 Task: Select Audition Software.
Action: Mouse moved to (401, 103)
Screenshot: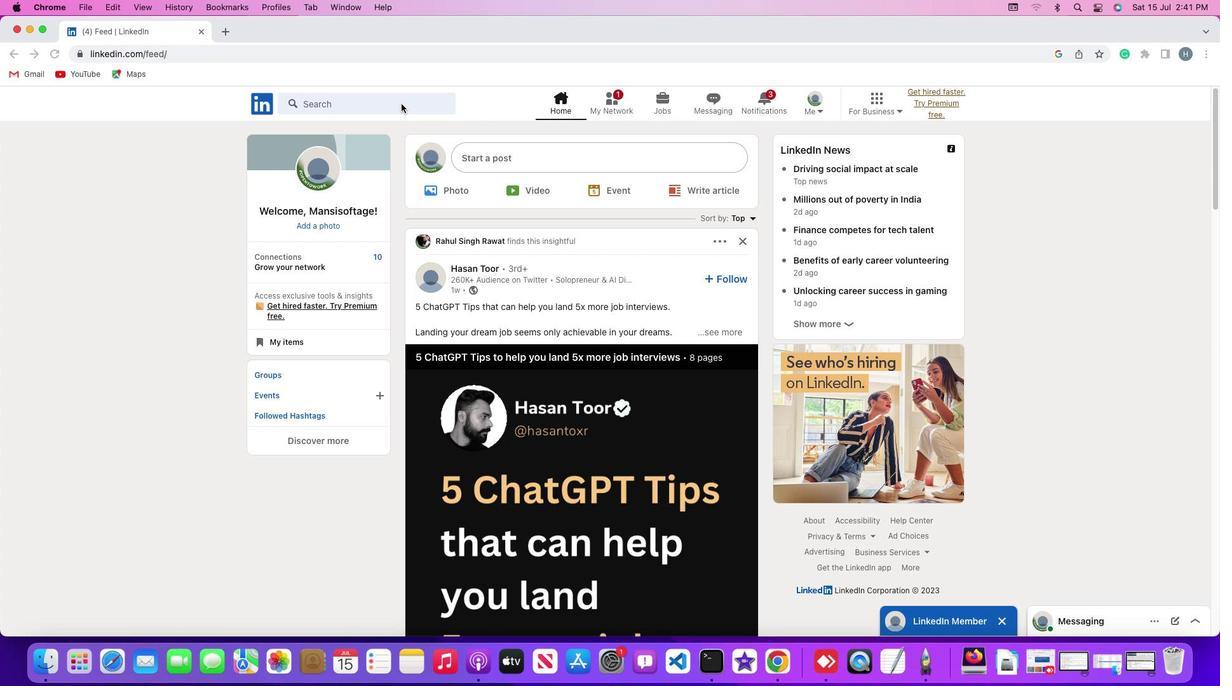 
Action: Mouse pressed left at (401, 103)
Screenshot: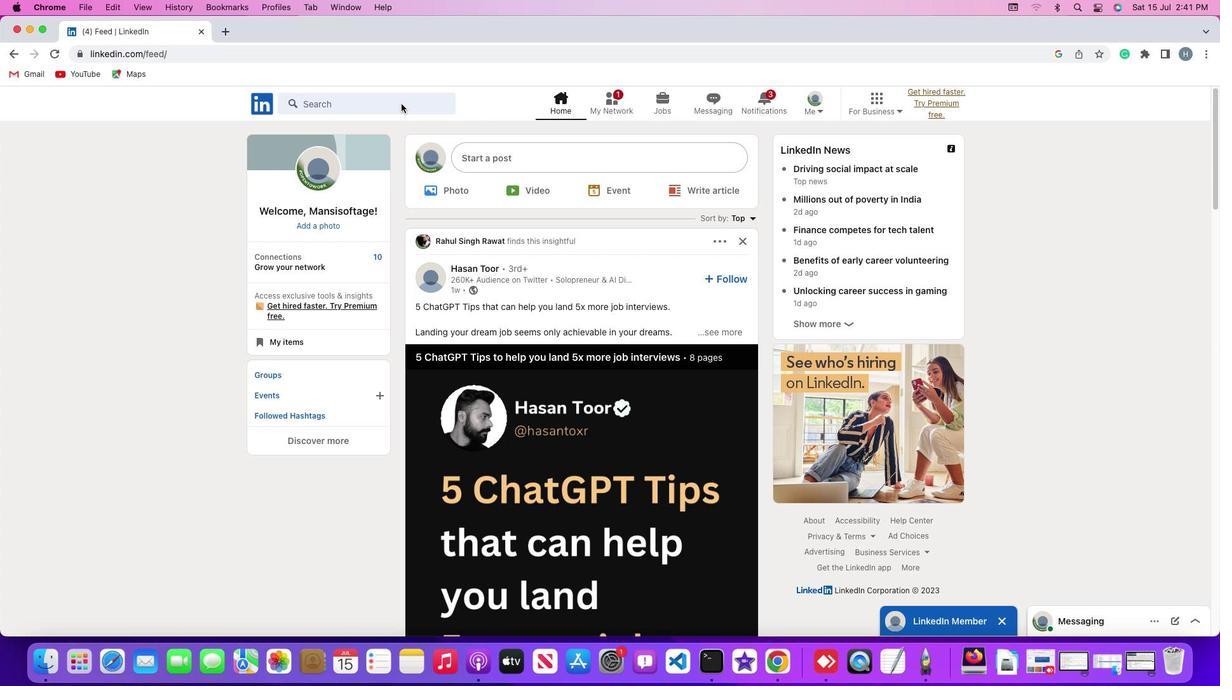 
Action: Mouse pressed left at (401, 103)
Screenshot: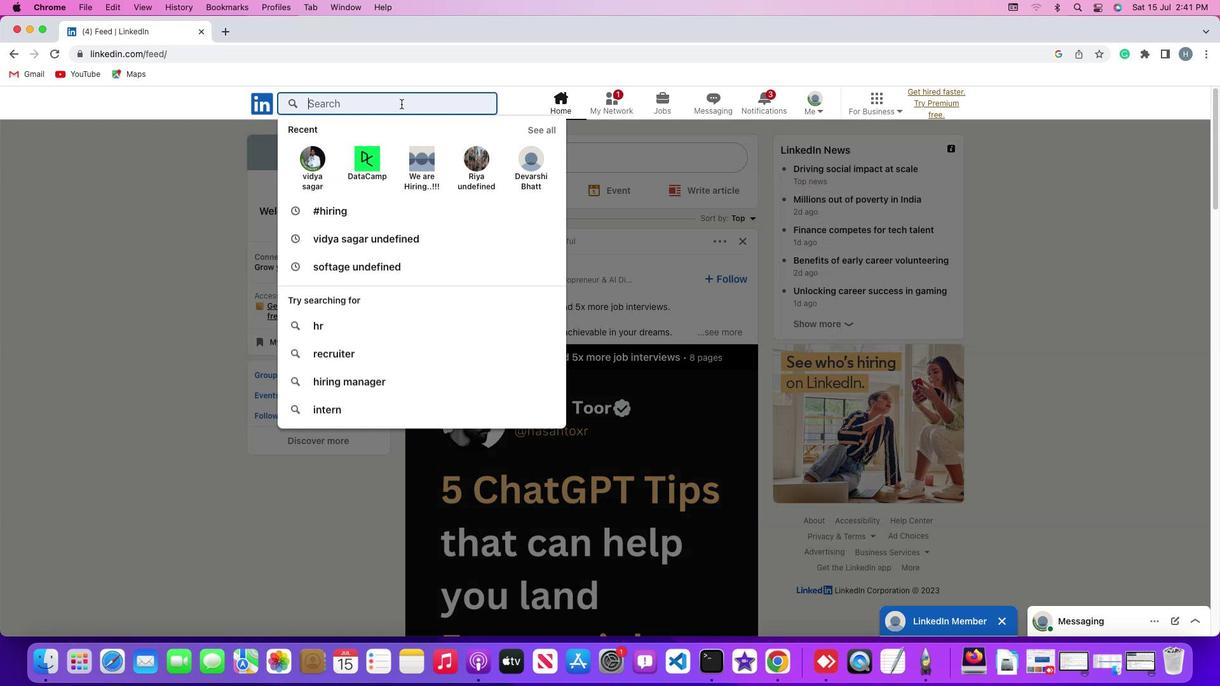 
Action: Mouse moved to (401, 103)
Screenshot: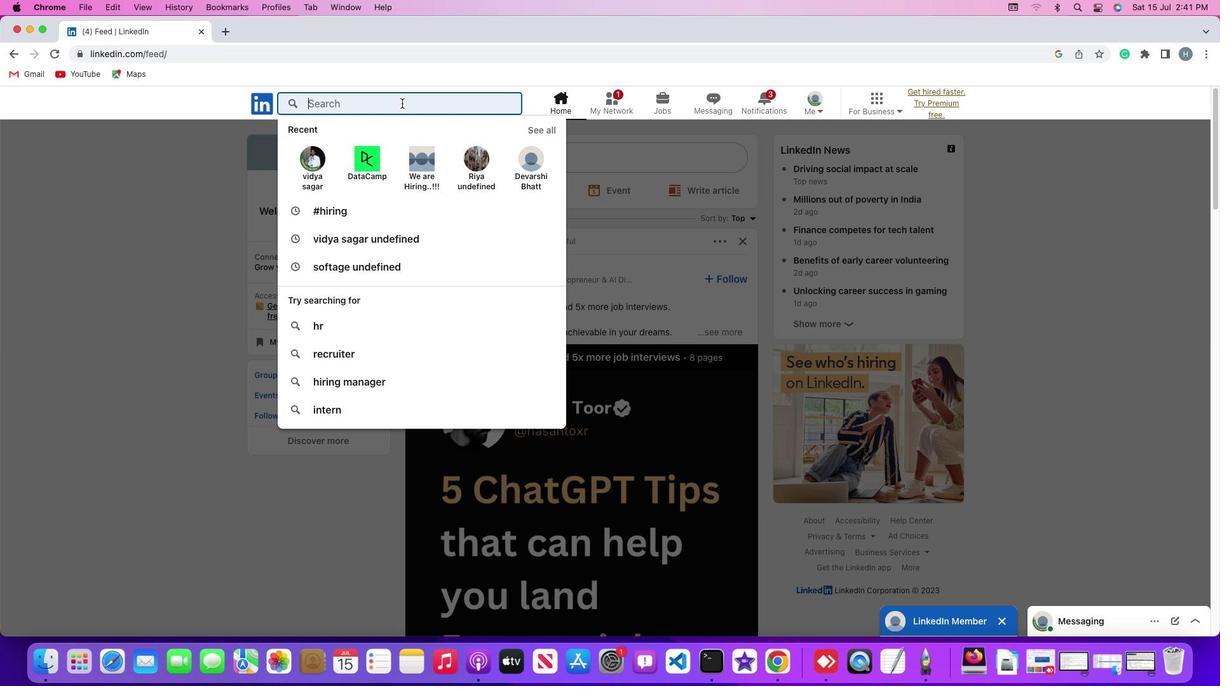 
Action: Key pressed Key.shift'#''h''i''r''i''n''g'Key.enter
Screenshot: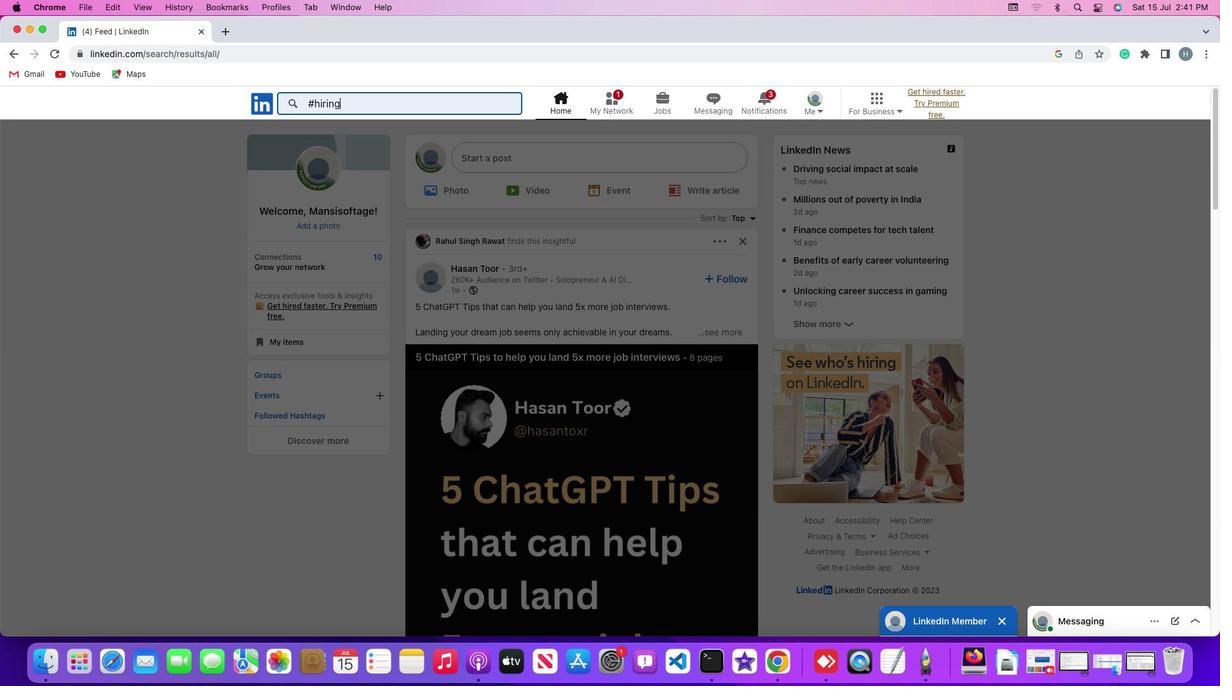 
Action: Mouse moved to (681, 136)
Screenshot: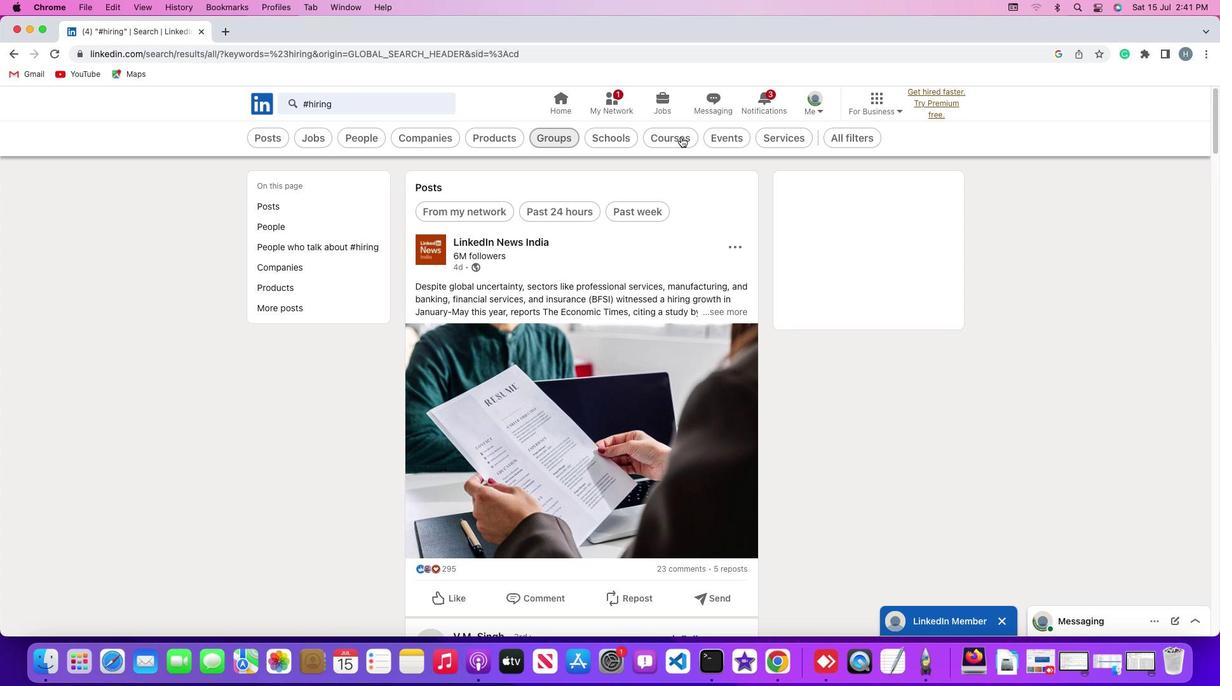 
Action: Mouse pressed left at (681, 136)
Screenshot: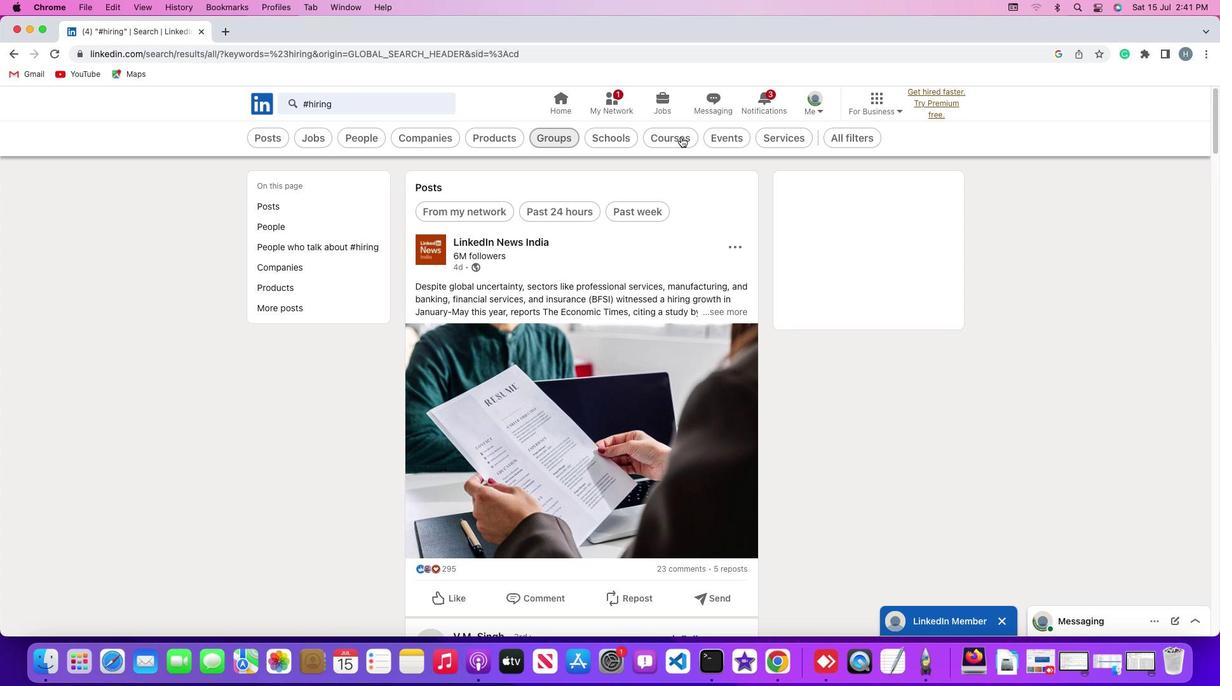 
Action: Mouse moved to (546, 137)
Screenshot: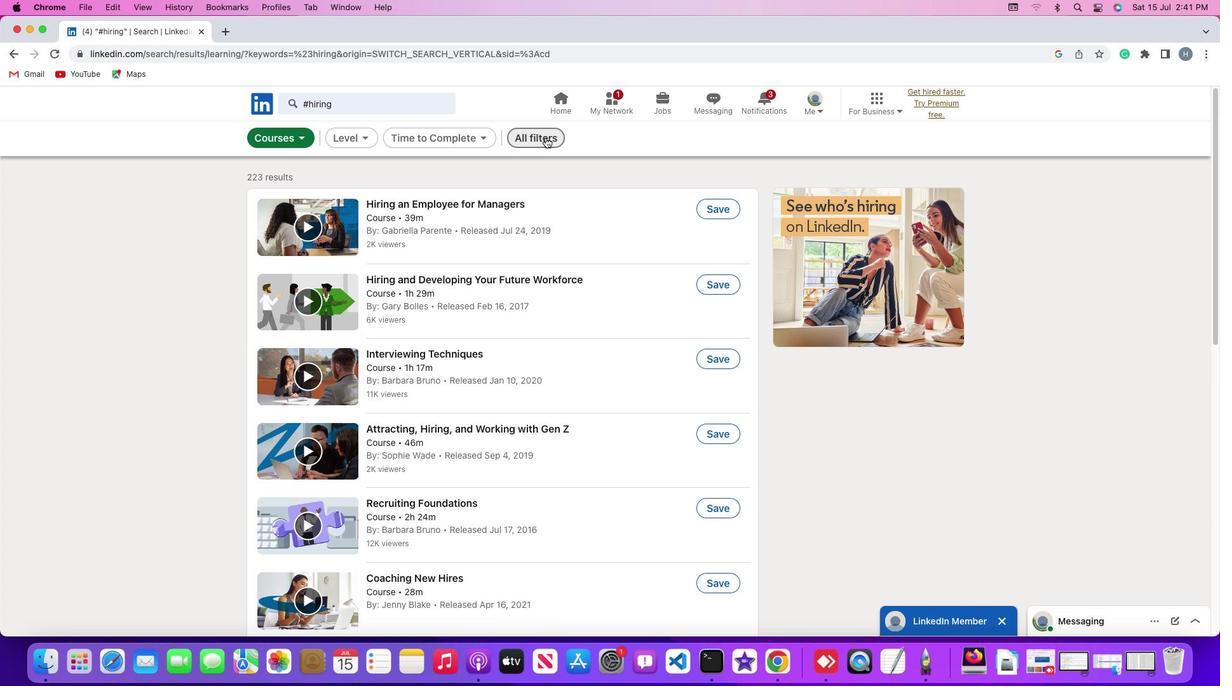 
Action: Mouse pressed left at (546, 137)
Screenshot: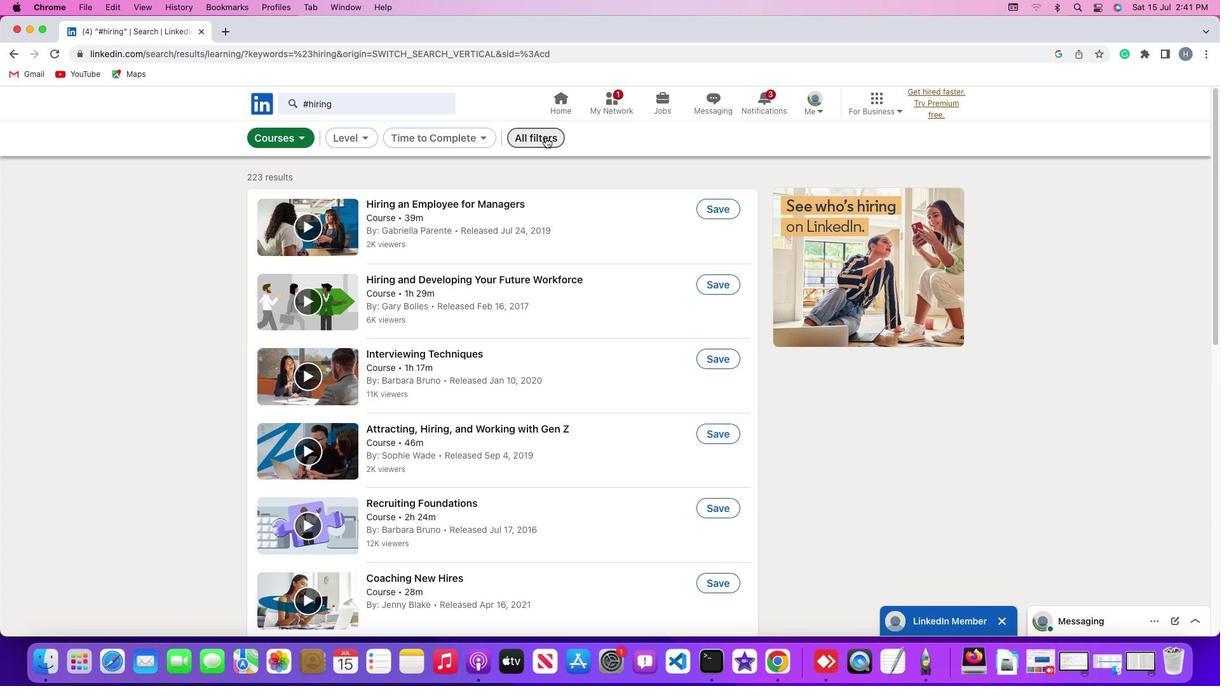 
Action: Mouse moved to (1016, 486)
Screenshot: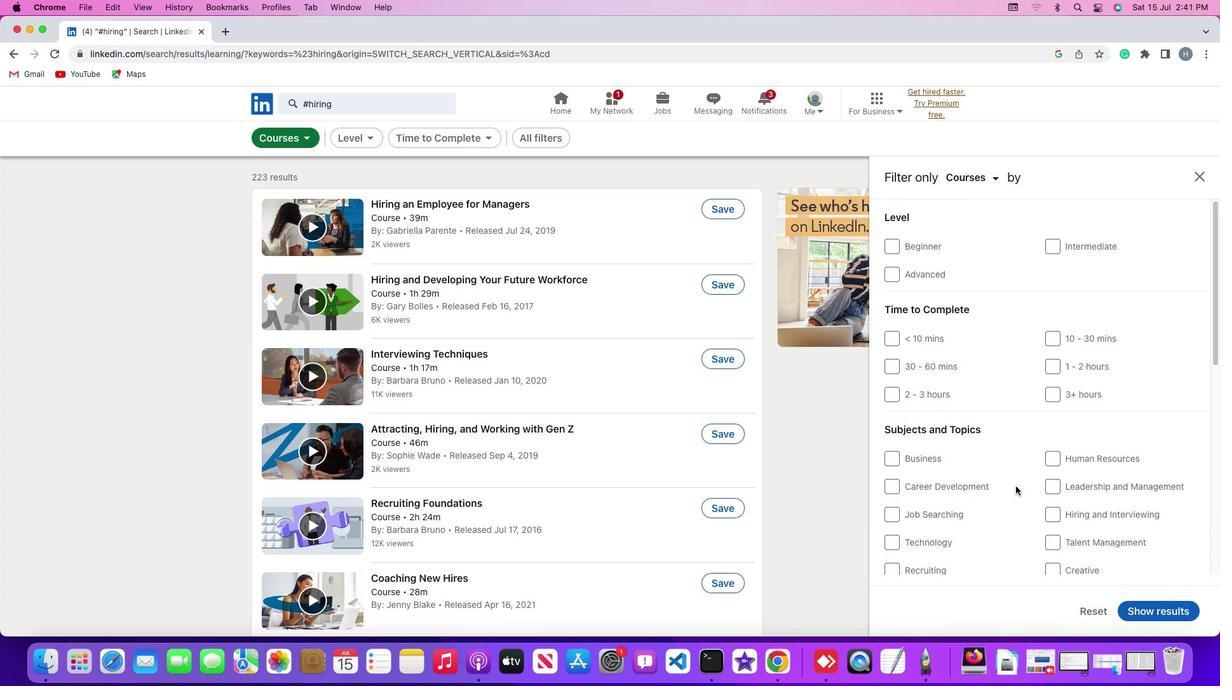 
Action: Mouse scrolled (1016, 486) with delta (0, 0)
Screenshot: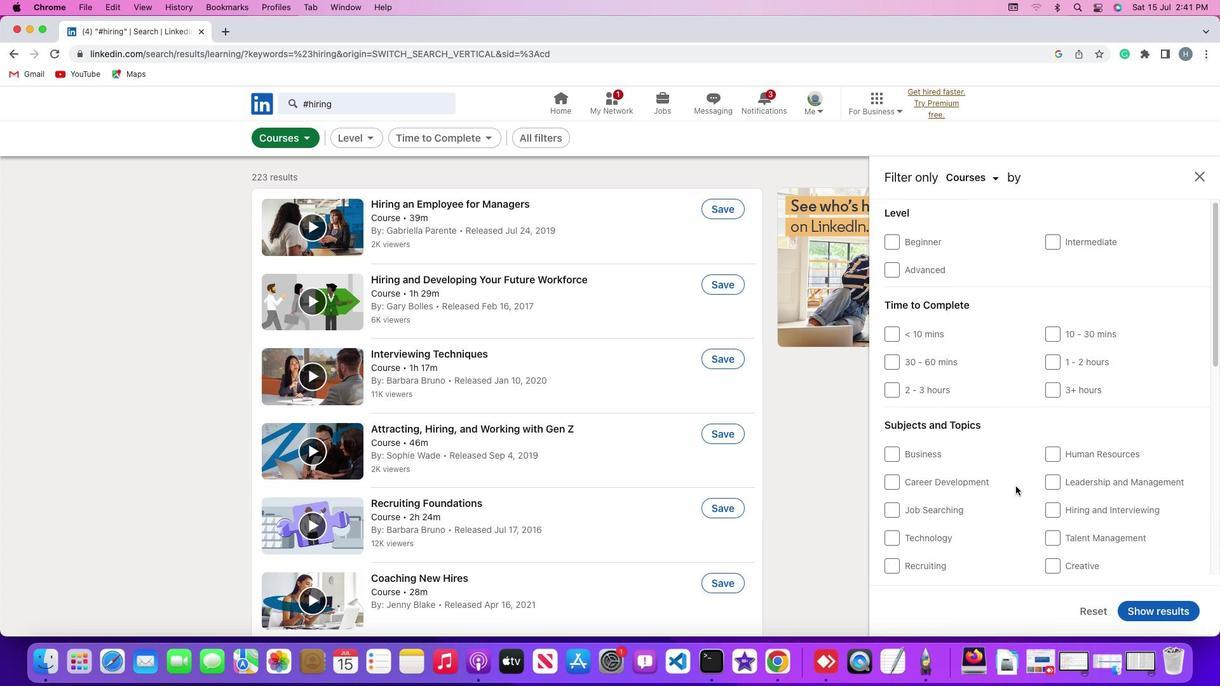 
Action: Mouse scrolled (1016, 486) with delta (0, 0)
Screenshot: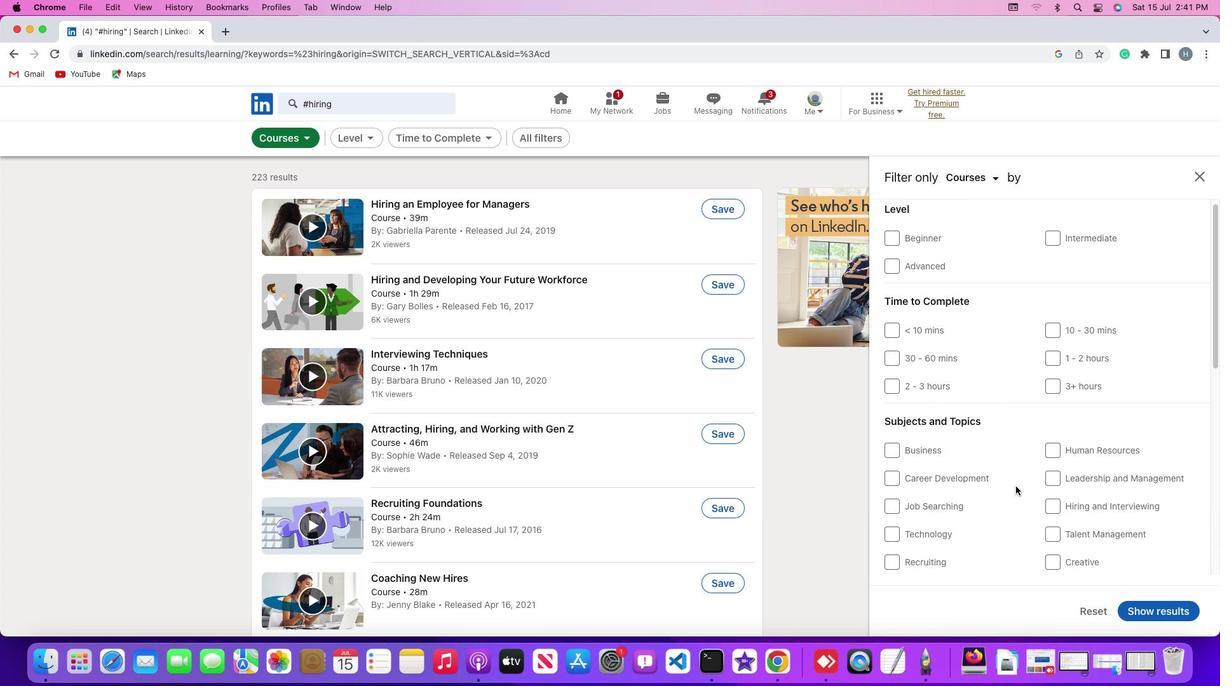 
Action: Mouse scrolled (1016, 486) with delta (0, 0)
Screenshot: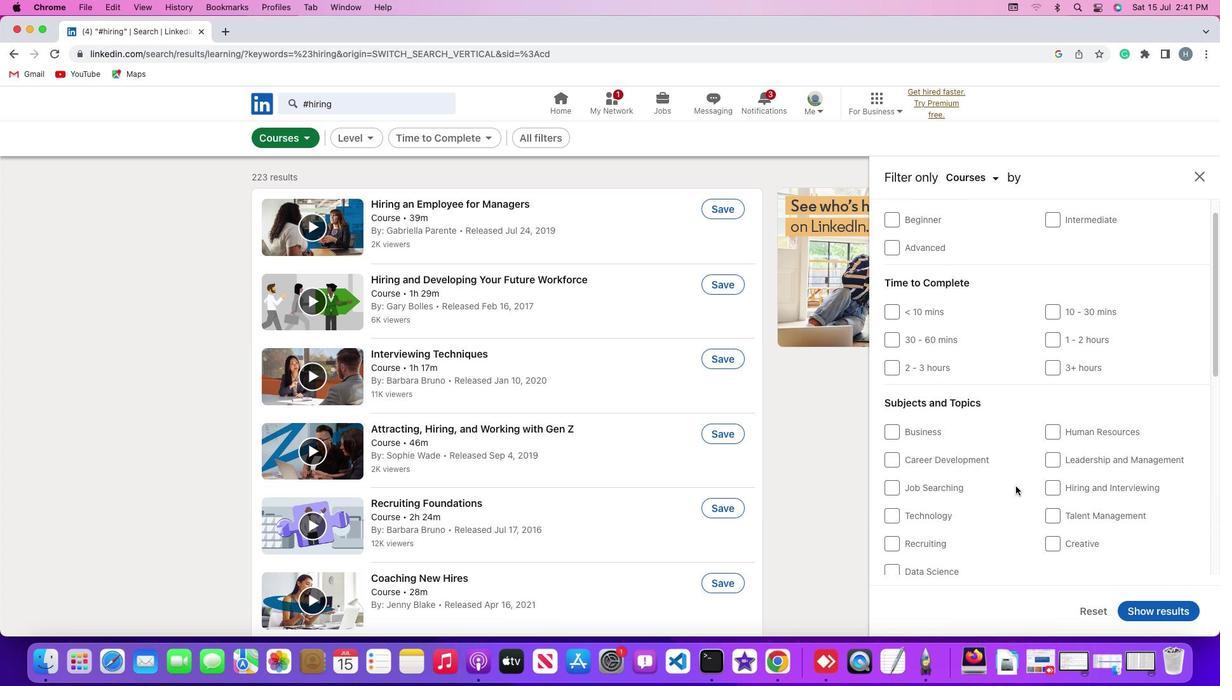 
Action: Mouse scrolled (1016, 486) with delta (0, 0)
Screenshot: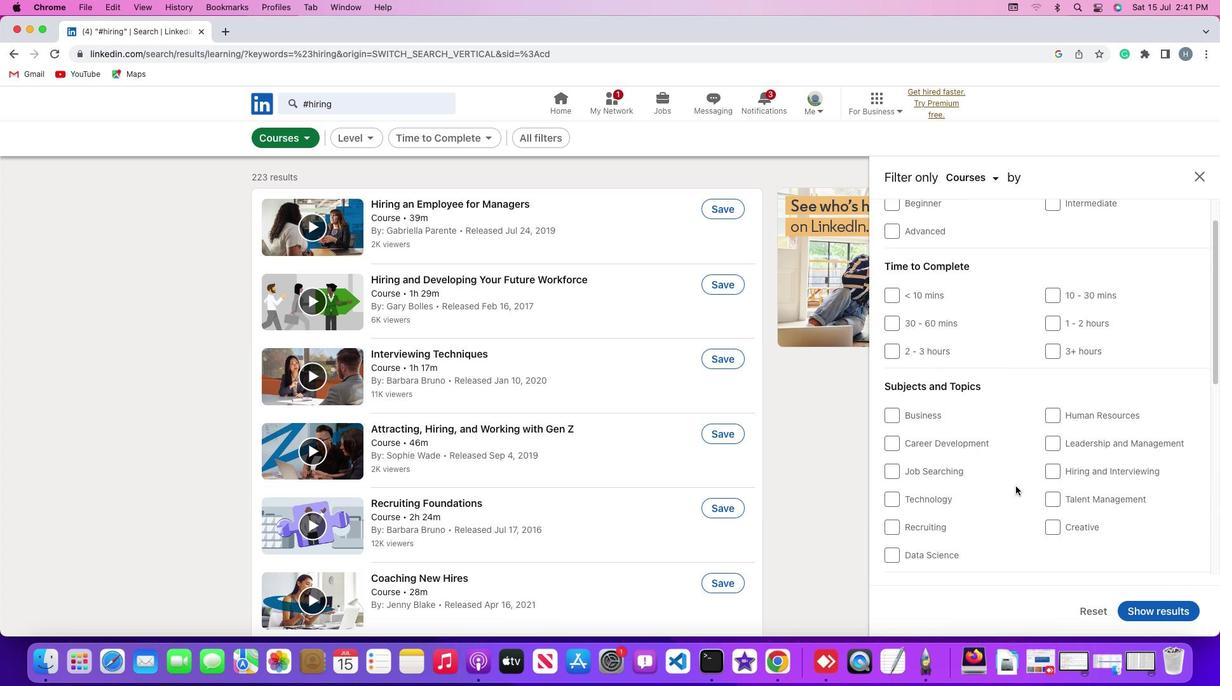 
Action: Mouse scrolled (1016, 486) with delta (0, -1)
Screenshot: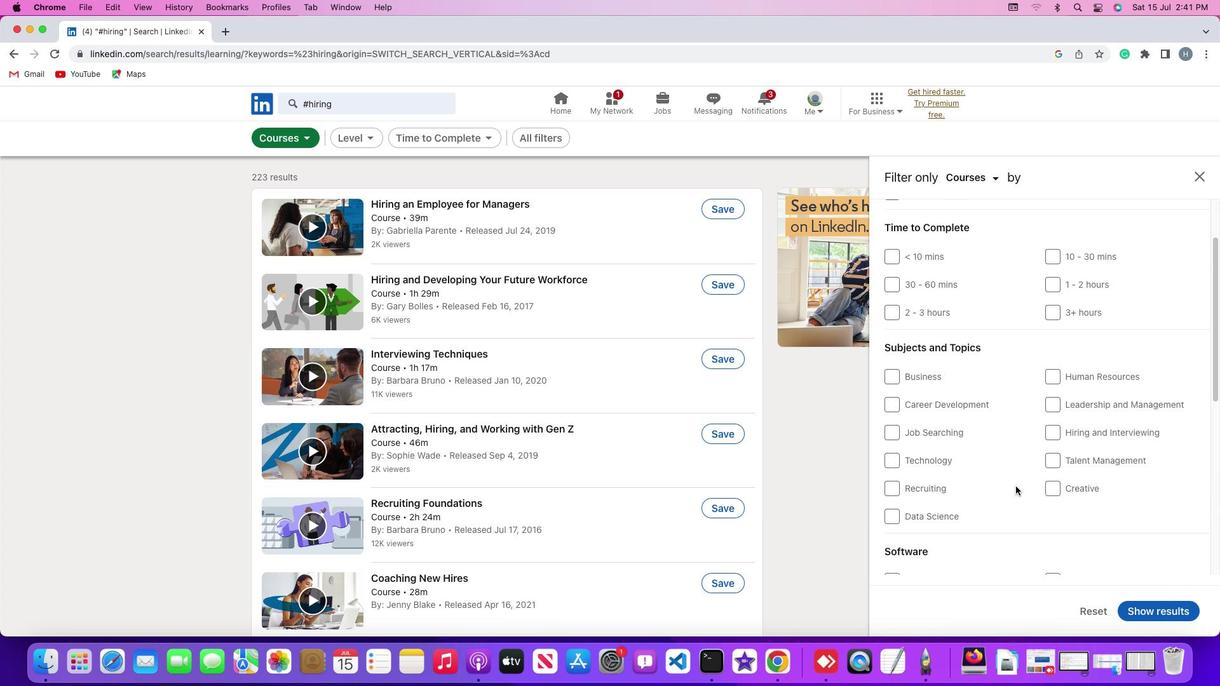 
Action: Mouse scrolled (1016, 486) with delta (0, -2)
Screenshot: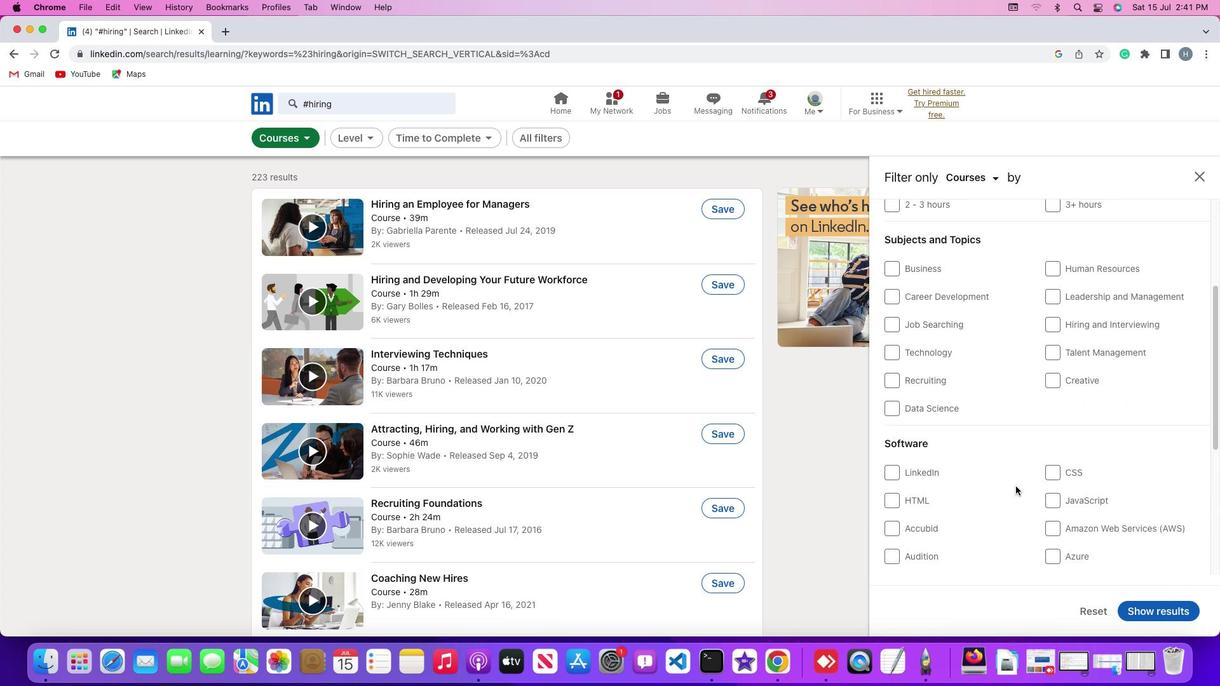 
Action: Mouse scrolled (1016, 486) with delta (0, 0)
Screenshot: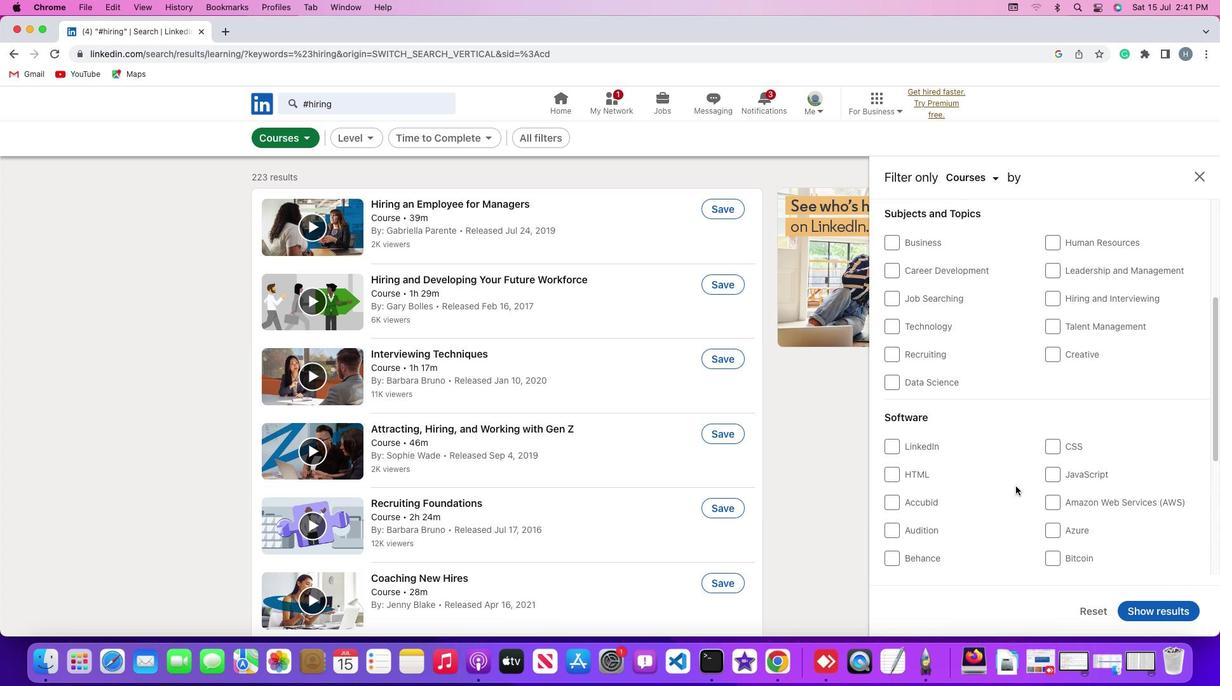
Action: Mouse scrolled (1016, 486) with delta (0, 0)
Screenshot: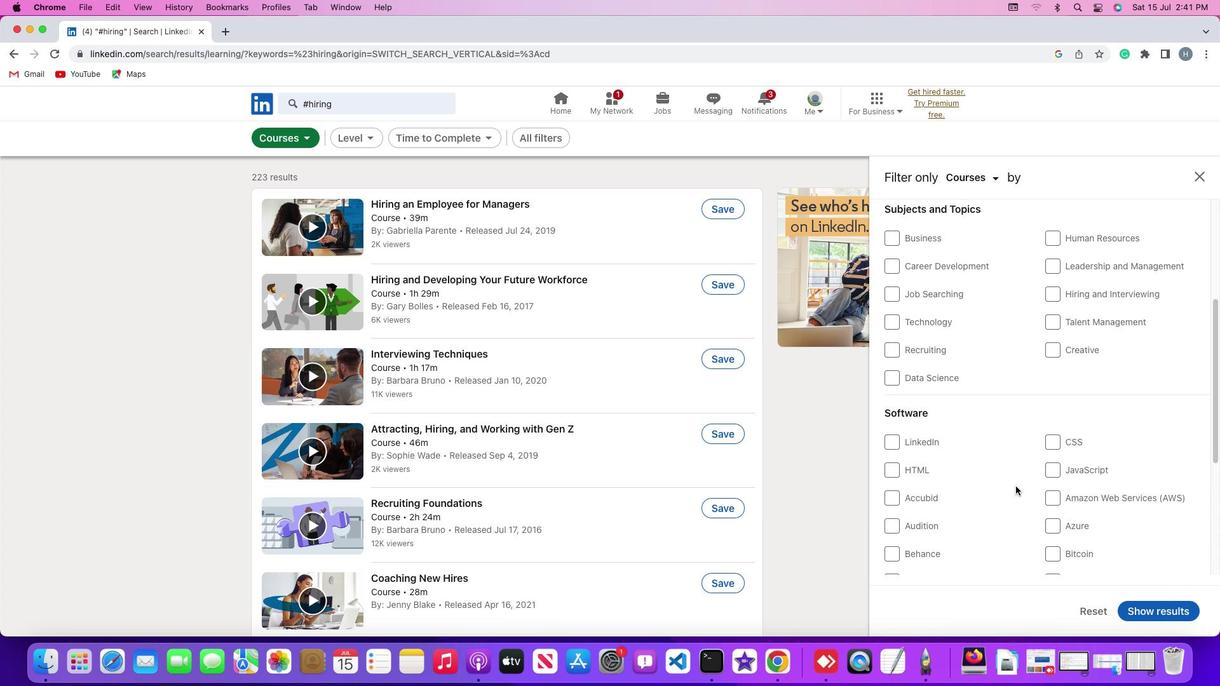 
Action: Mouse scrolled (1016, 486) with delta (0, 0)
Screenshot: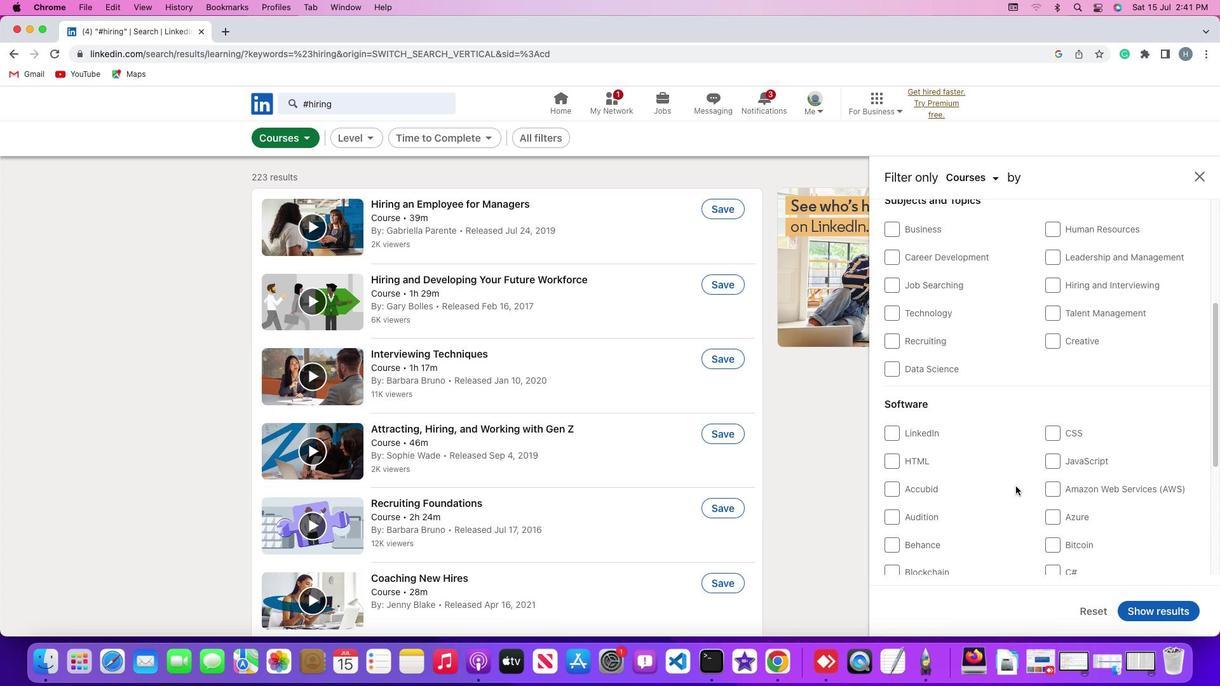 
Action: Mouse scrolled (1016, 486) with delta (0, 0)
Screenshot: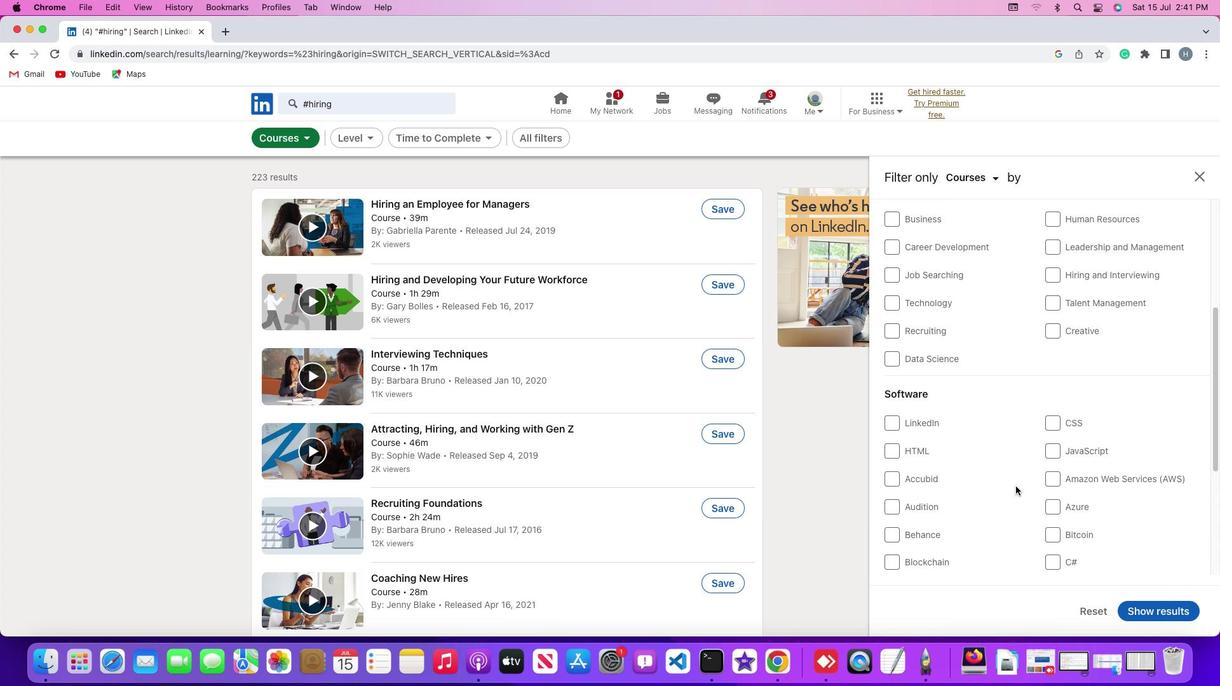 
Action: Mouse scrolled (1016, 486) with delta (0, 0)
Screenshot: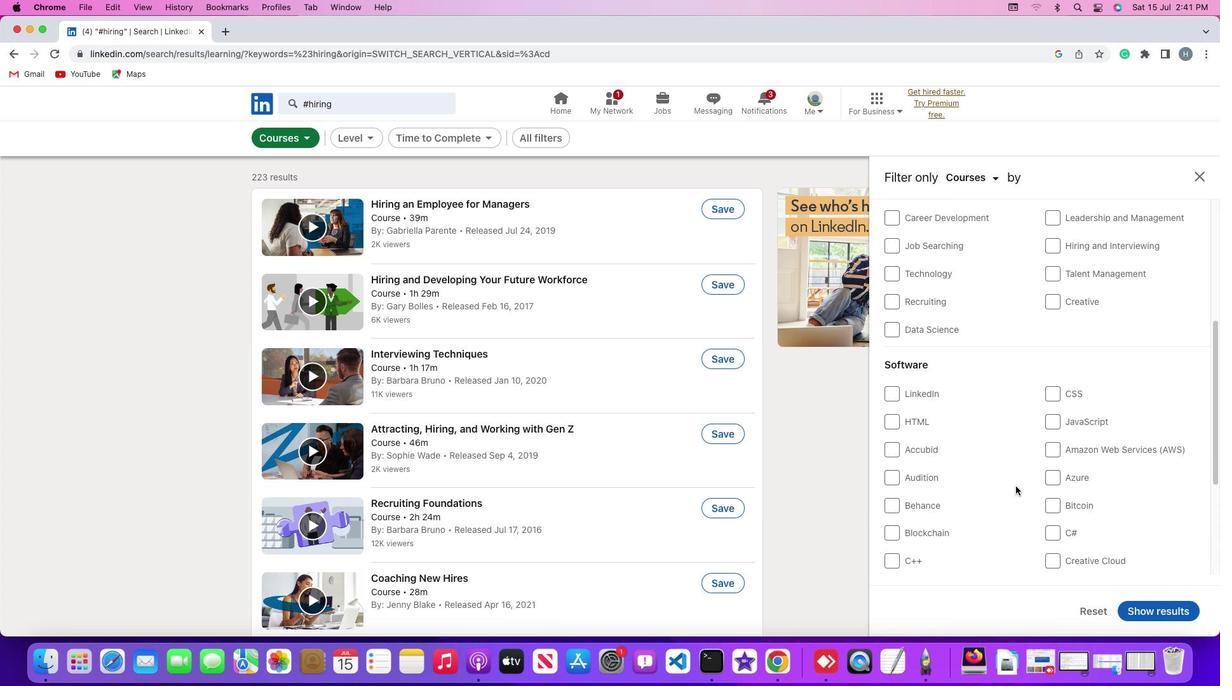
Action: Mouse moved to (890, 462)
Screenshot: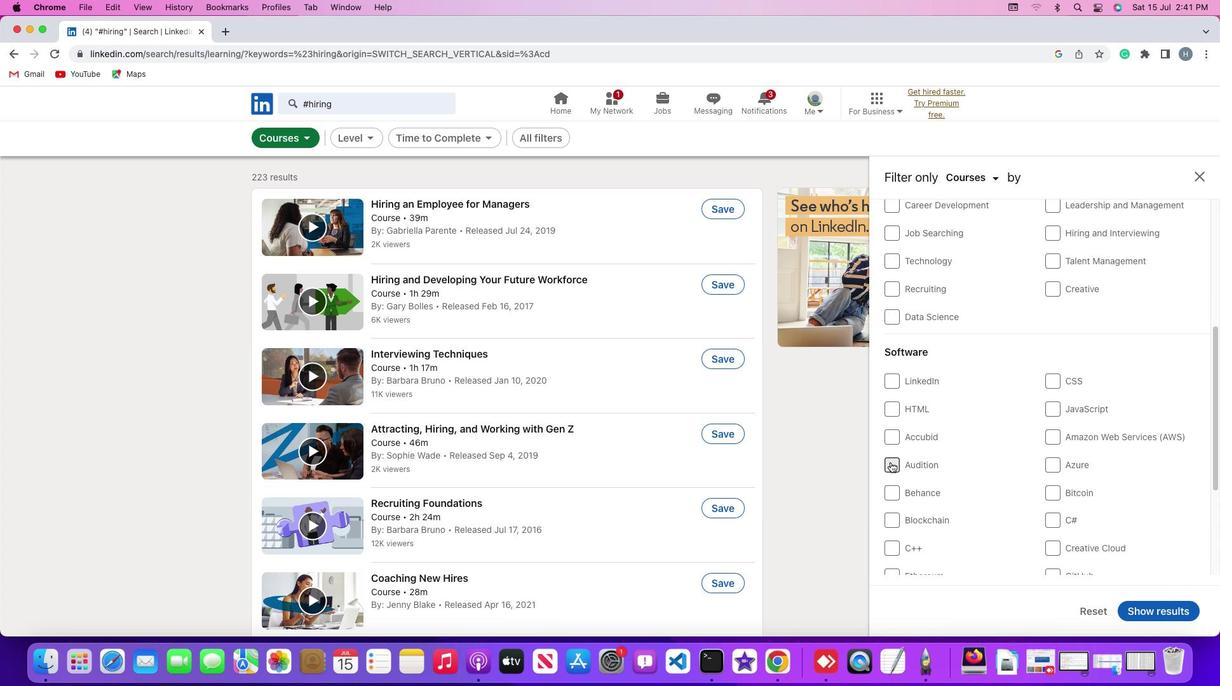 
Action: Mouse pressed left at (890, 462)
Screenshot: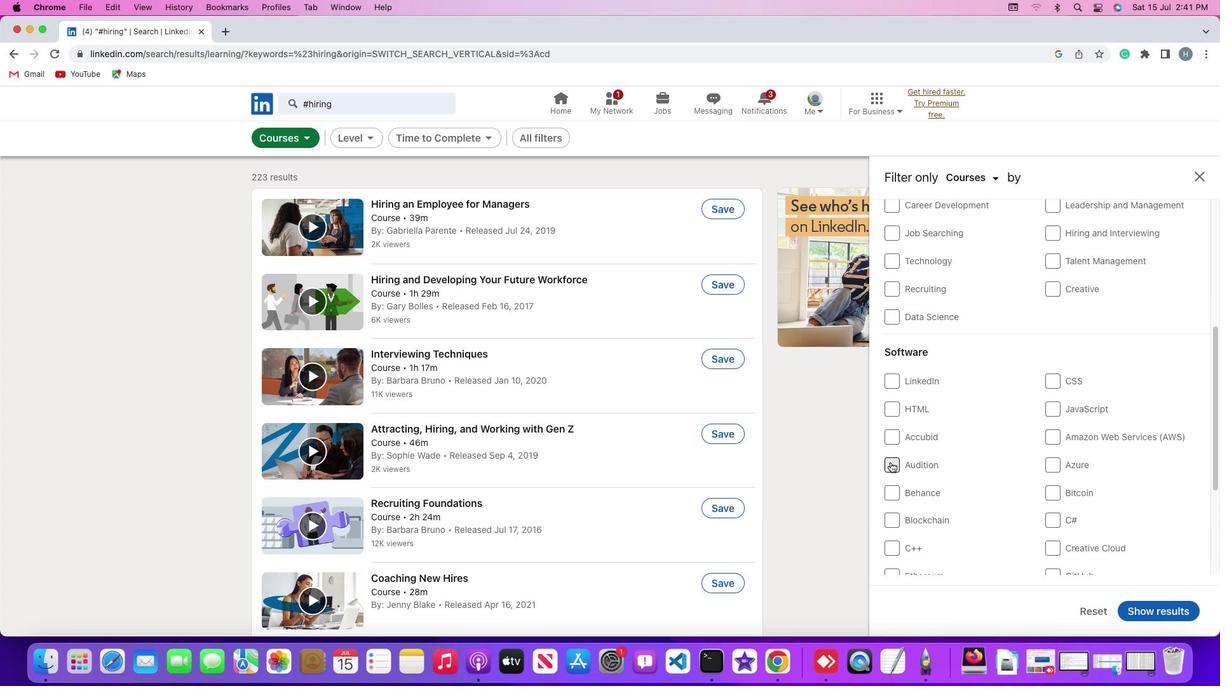 
Action: Mouse moved to (1006, 459)
Screenshot: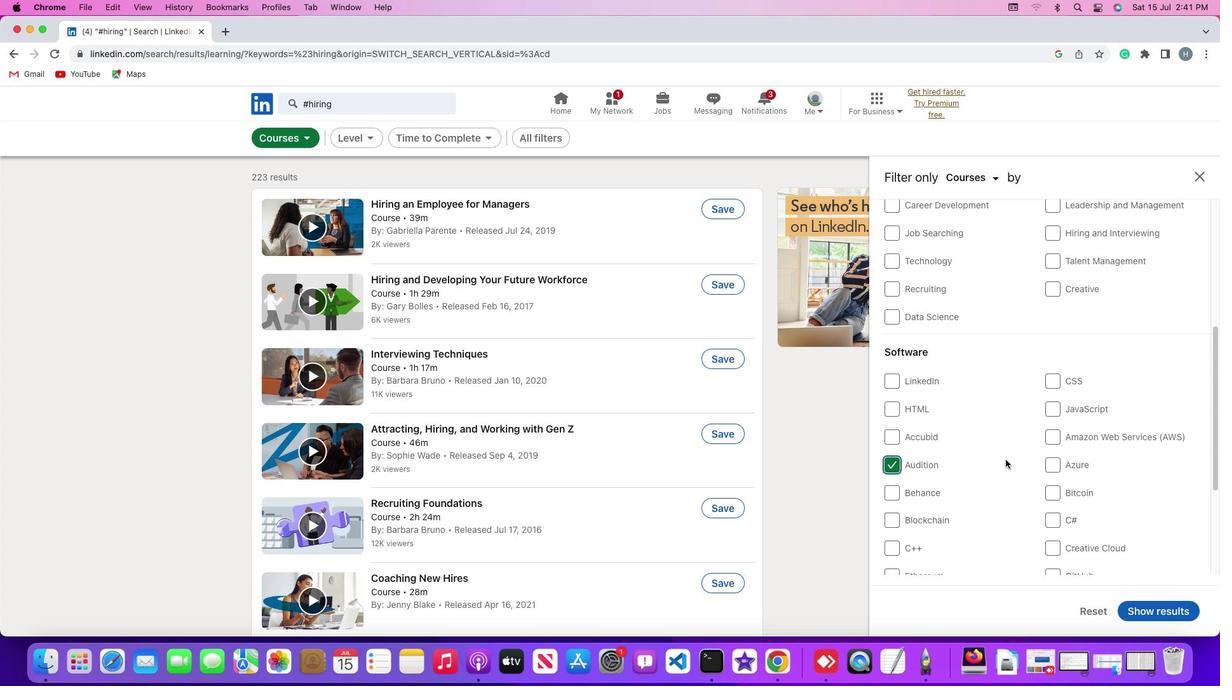 
